 Task: Enable the video filter "Video cropping filter" in the video filter module.
Action: Mouse moved to (123, 21)
Screenshot: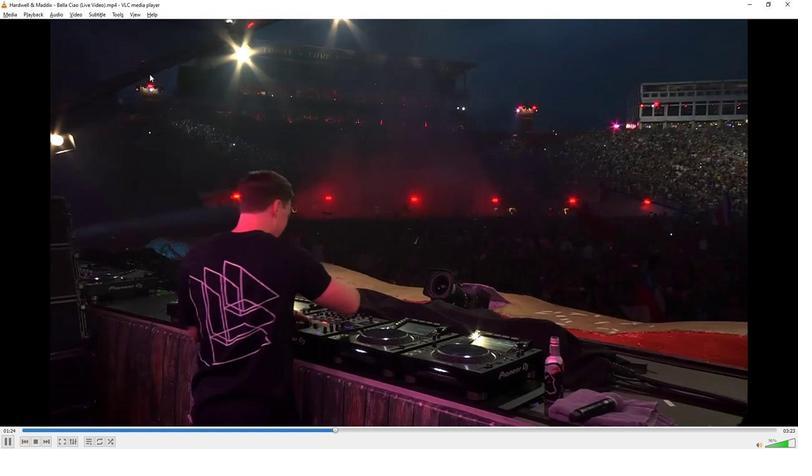 
Action: Mouse pressed left at (123, 21)
Screenshot: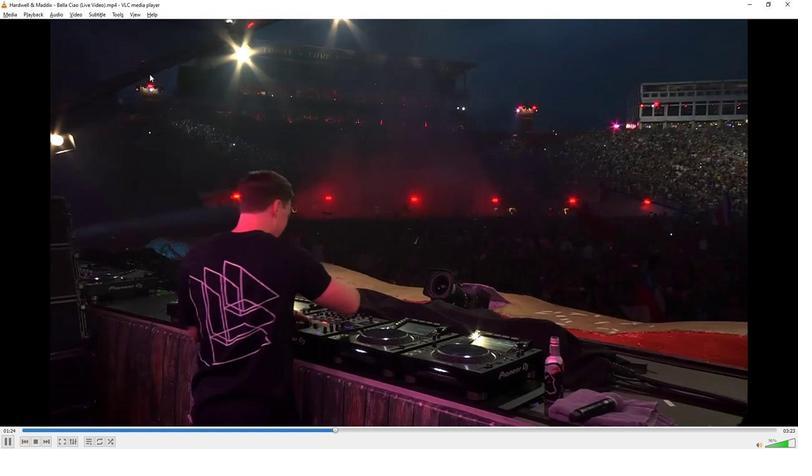 
Action: Mouse moved to (121, 19)
Screenshot: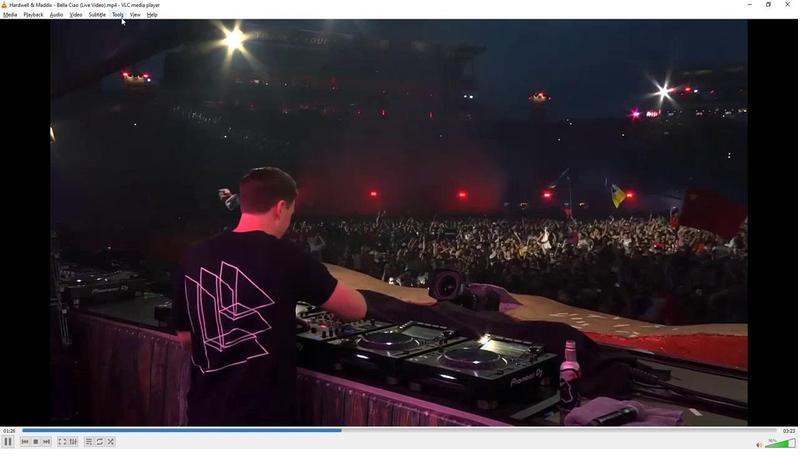 
Action: Mouse pressed left at (121, 19)
Screenshot: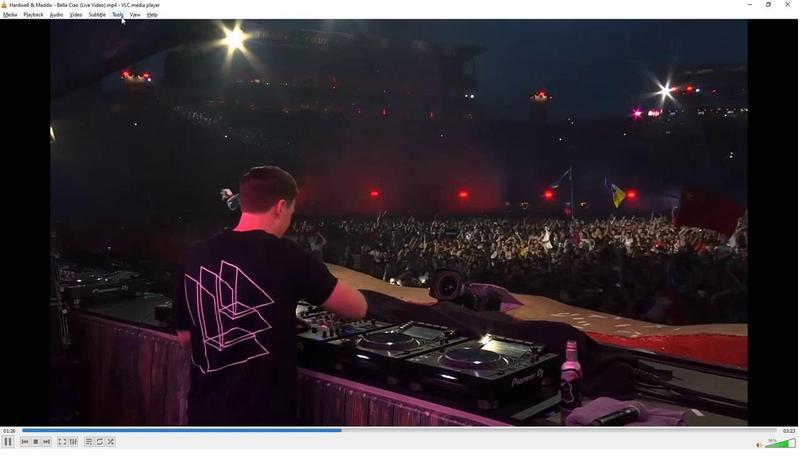 
Action: Mouse moved to (134, 114)
Screenshot: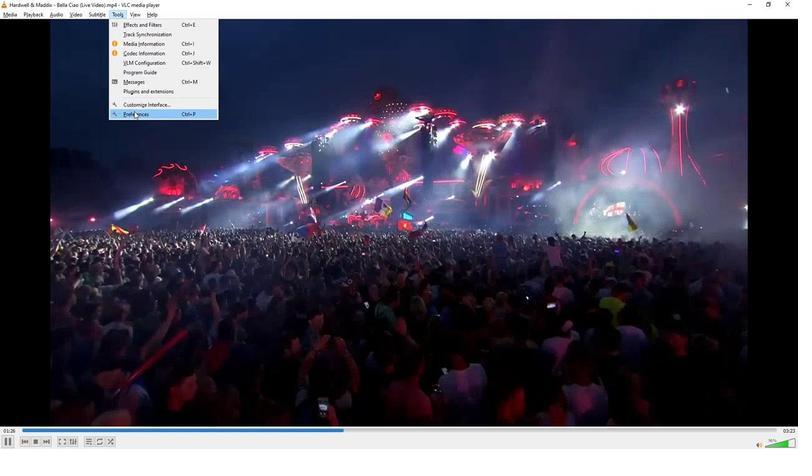 
Action: Mouse pressed left at (134, 114)
Screenshot: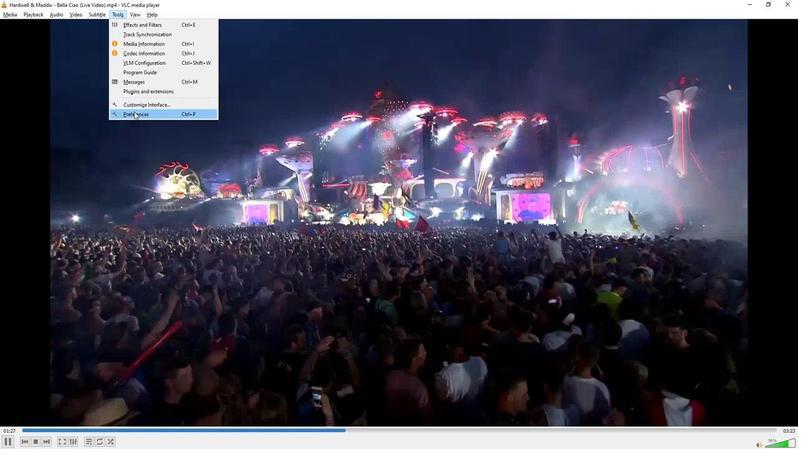 
Action: Mouse moved to (174, 356)
Screenshot: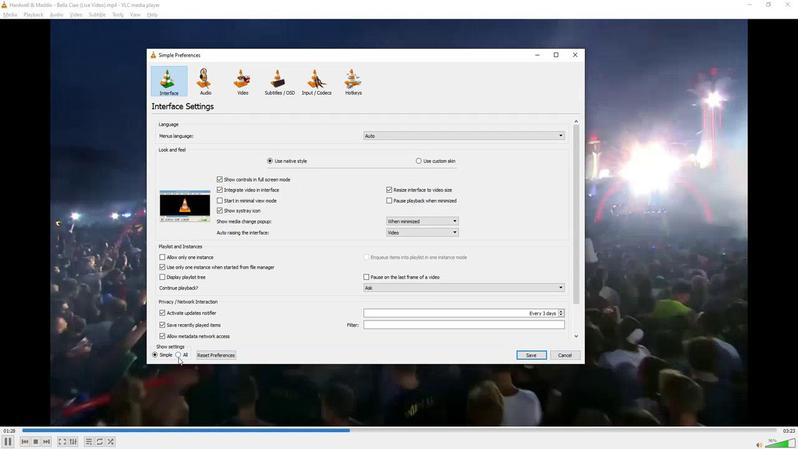 
Action: Mouse pressed left at (174, 356)
Screenshot: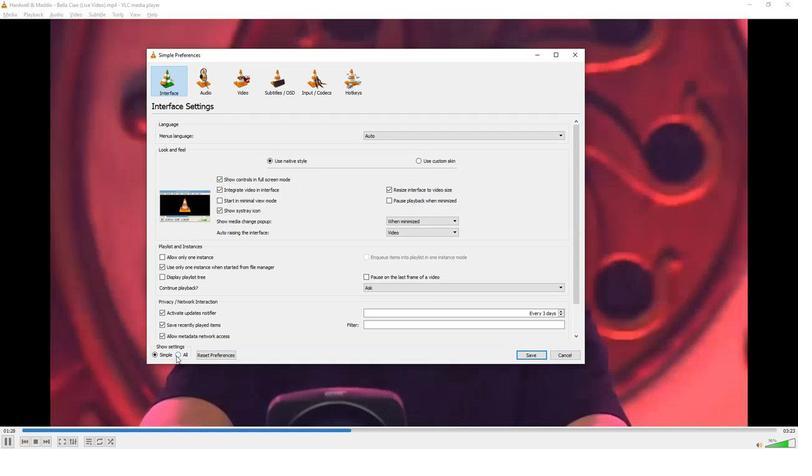 
Action: Mouse moved to (209, 305)
Screenshot: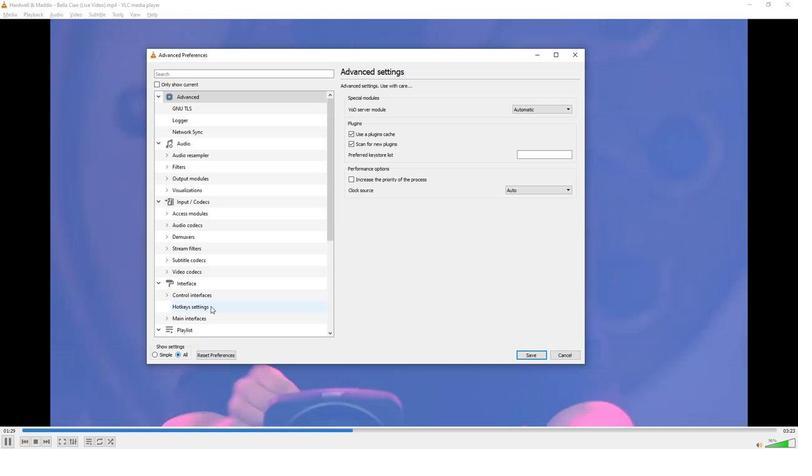 
Action: Mouse scrolled (209, 304) with delta (0, 0)
Screenshot: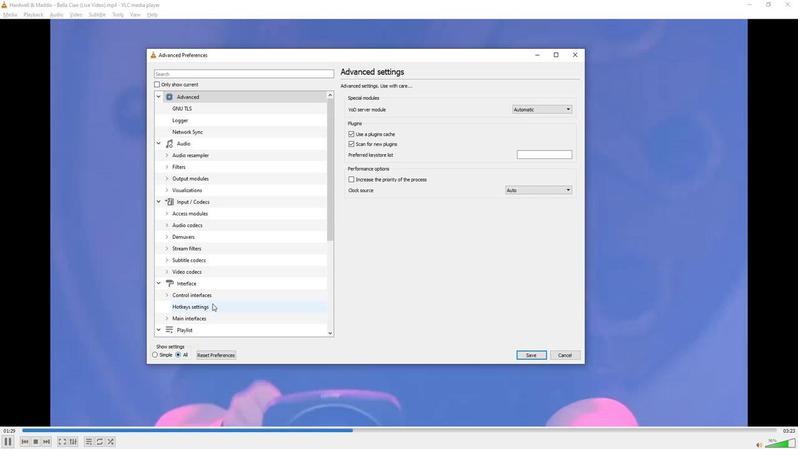 
Action: Mouse scrolled (209, 304) with delta (0, 0)
Screenshot: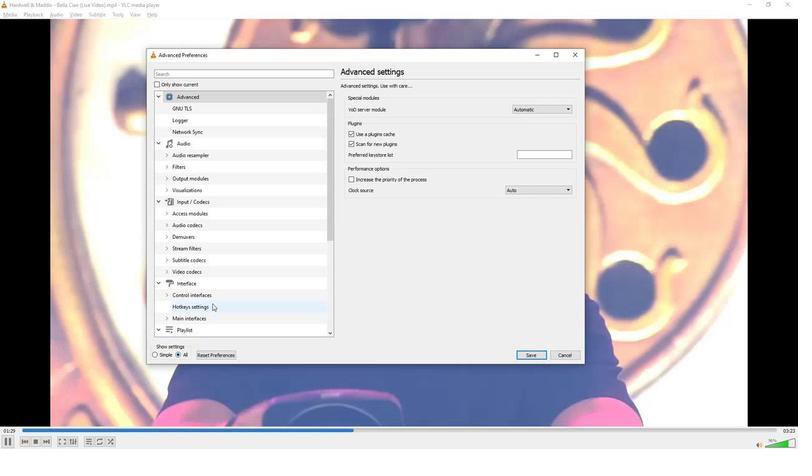 
Action: Mouse scrolled (209, 304) with delta (0, 0)
Screenshot: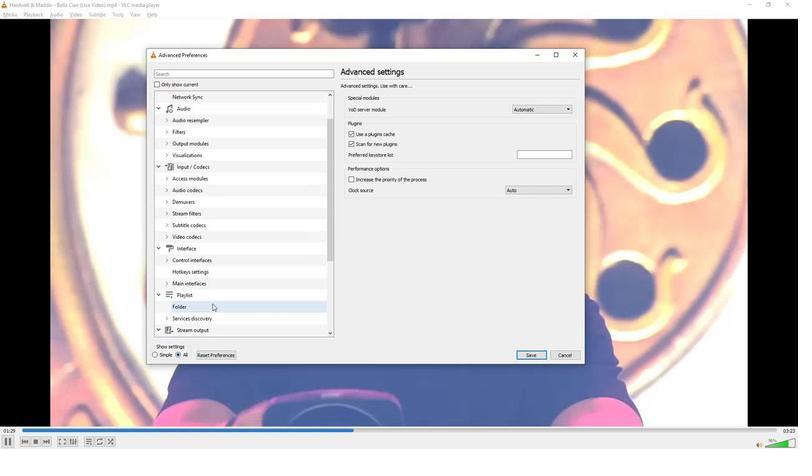 
Action: Mouse scrolled (209, 304) with delta (0, 0)
Screenshot: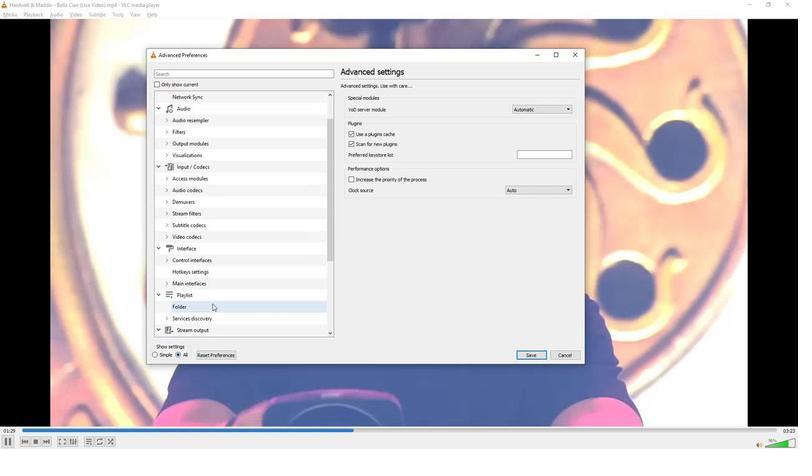 
Action: Mouse scrolled (209, 304) with delta (0, 0)
Screenshot: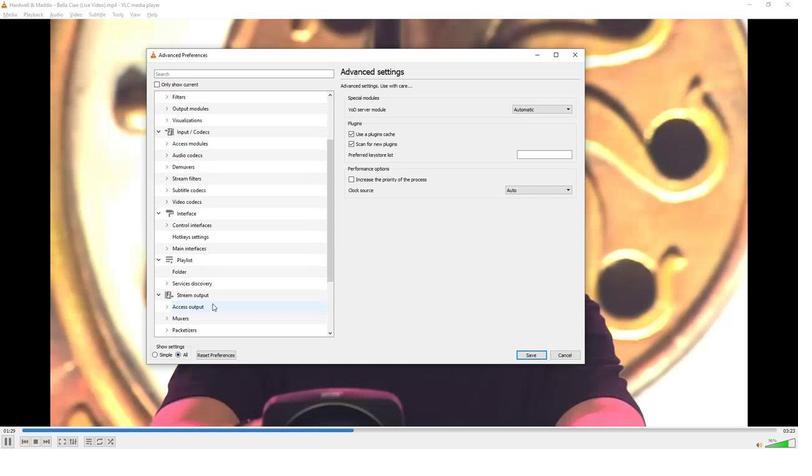 
Action: Mouse scrolled (209, 304) with delta (0, 0)
Screenshot: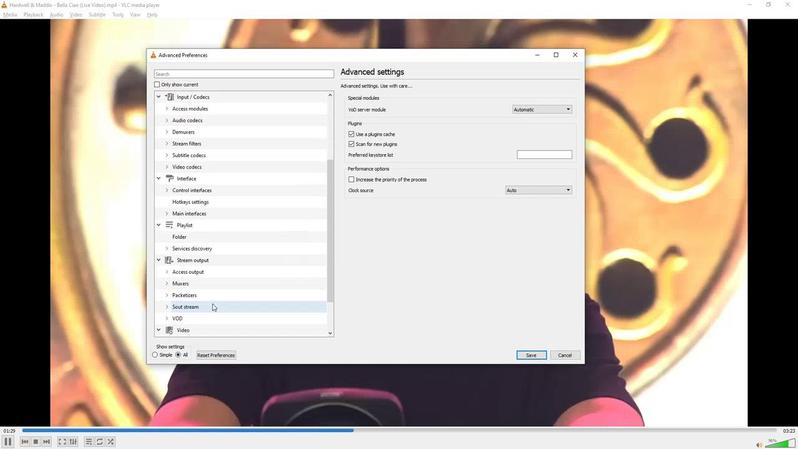 
Action: Mouse scrolled (209, 304) with delta (0, 0)
Screenshot: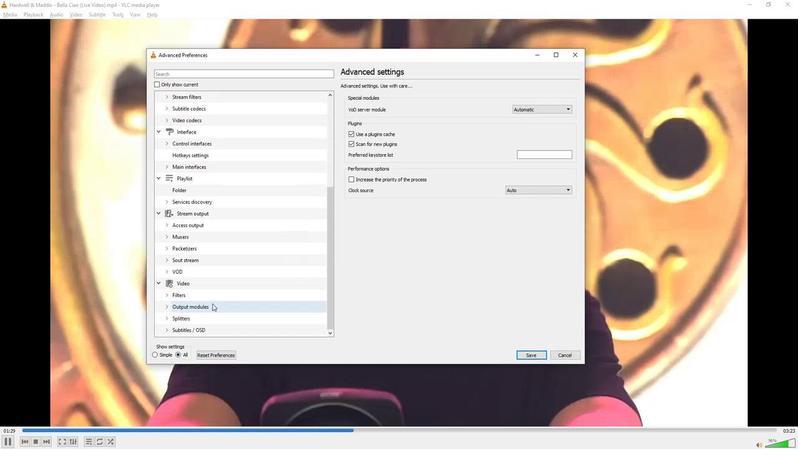 
Action: Mouse moved to (201, 297)
Screenshot: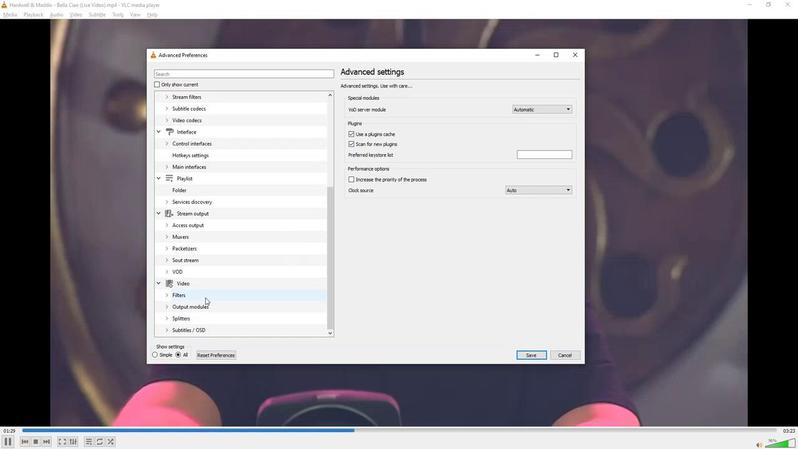
Action: Mouse pressed left at (201, 297)
Screenshot: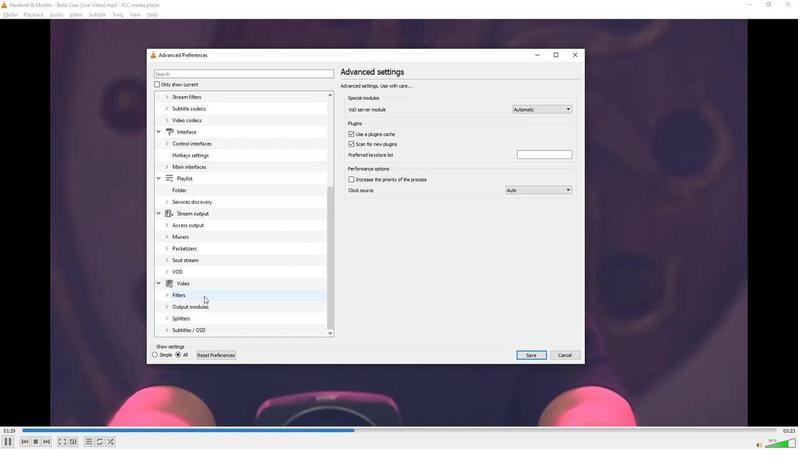 
Action: Mouse moved to (451, 249)
Screenshot: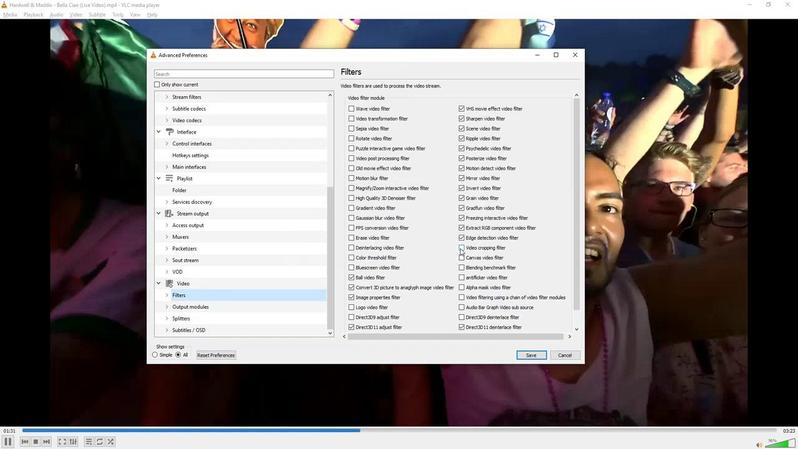 
Action: Mouse pressed left at (451, 249)
Screenshot: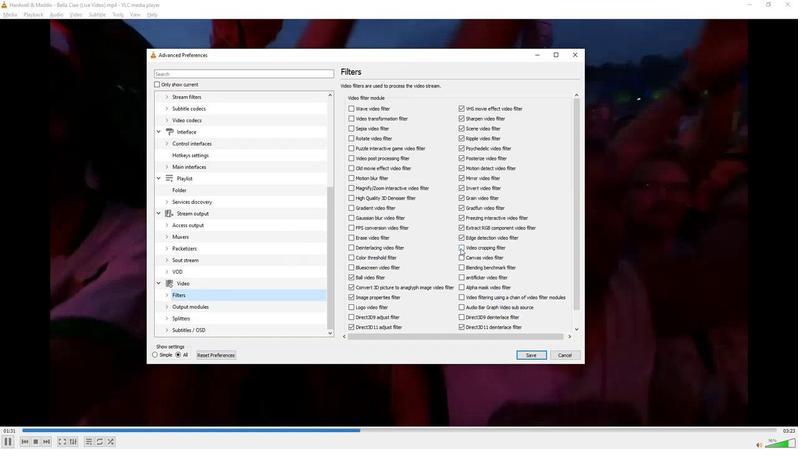 
Action: Mouse moved to (368, 252)
Screenshot: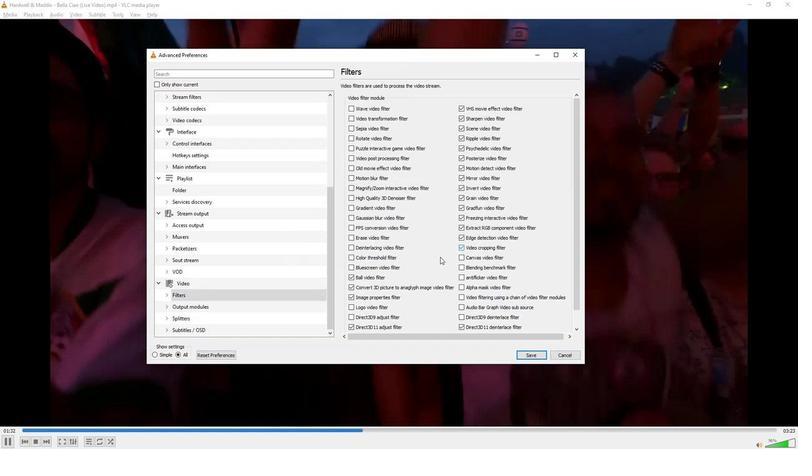
